 Task: Verify and update tasks based on recent email communications.
Action: Mouse moved to (17, 147)
Screenshot: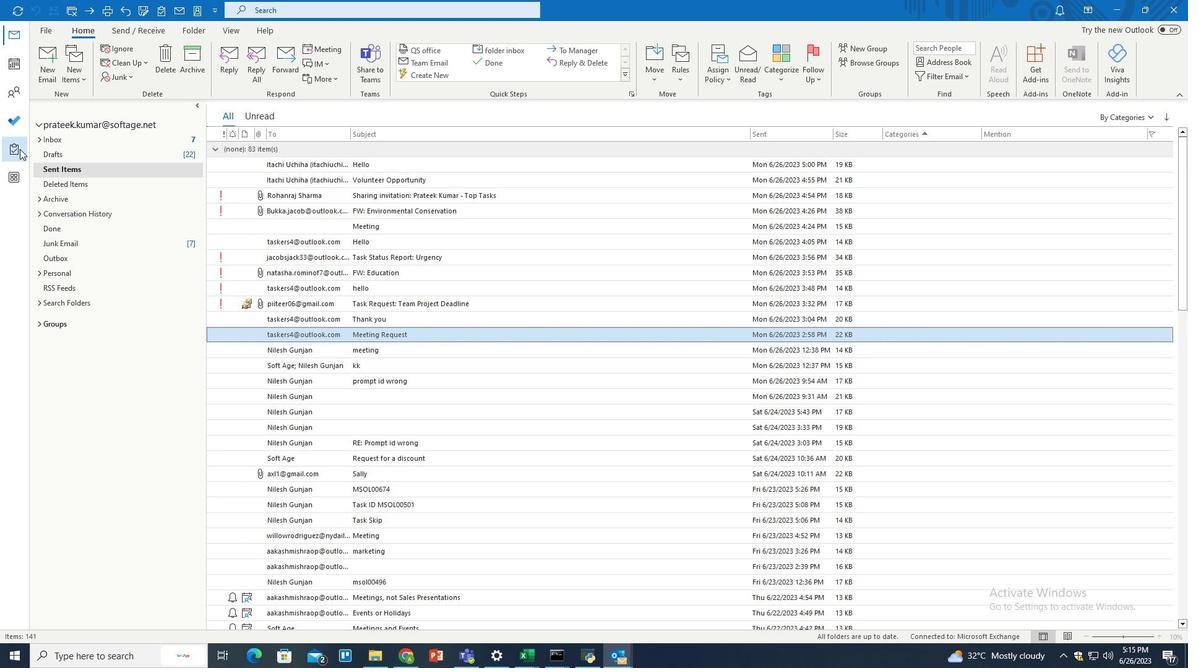 
Action: Mouse pressed left at (17, 147)
Screenshot: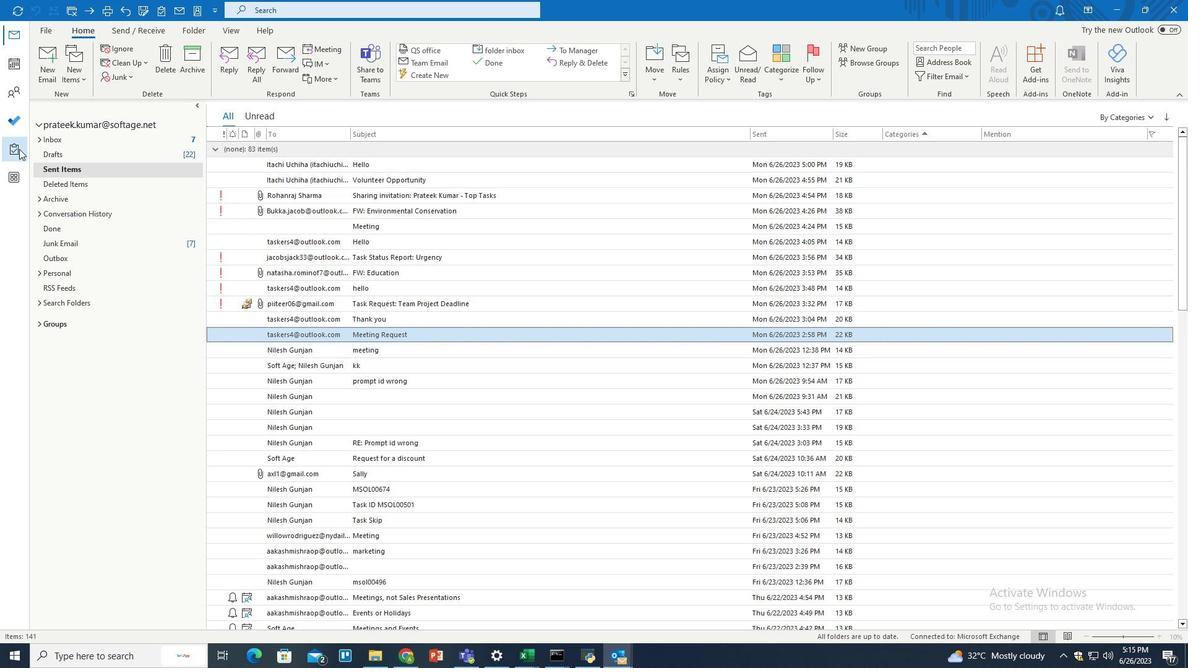 
Action: Mouse moved to (227, 30)
Screenshot: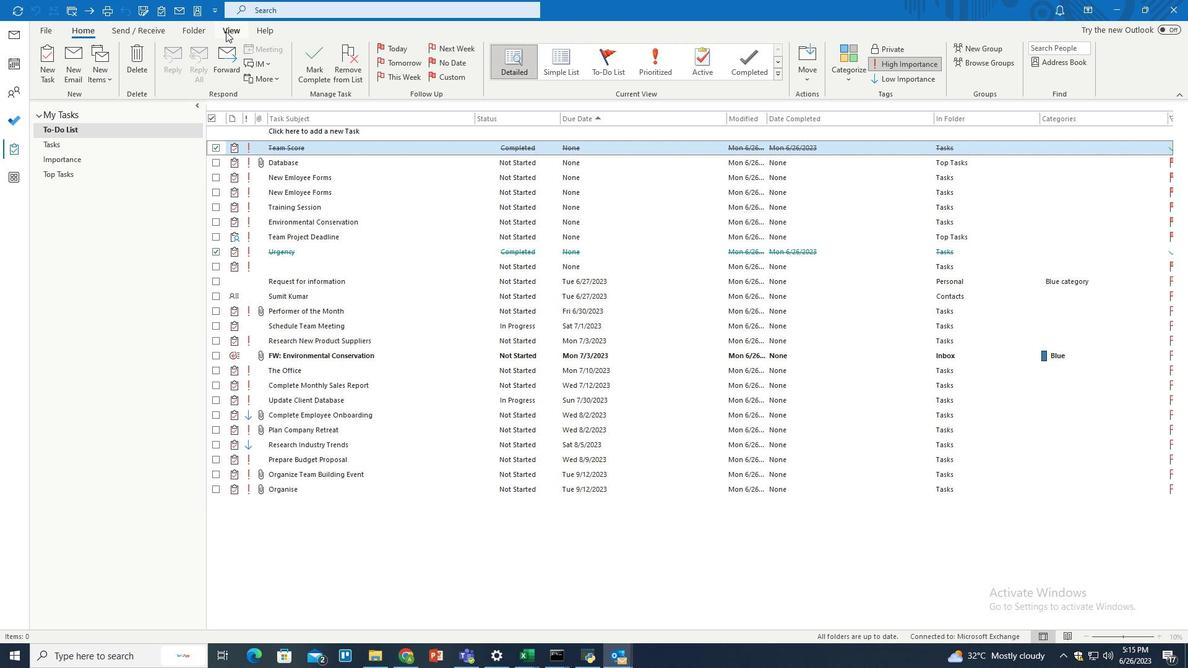 
Action: Mouse pressed left at (227, 30)
Screenshot: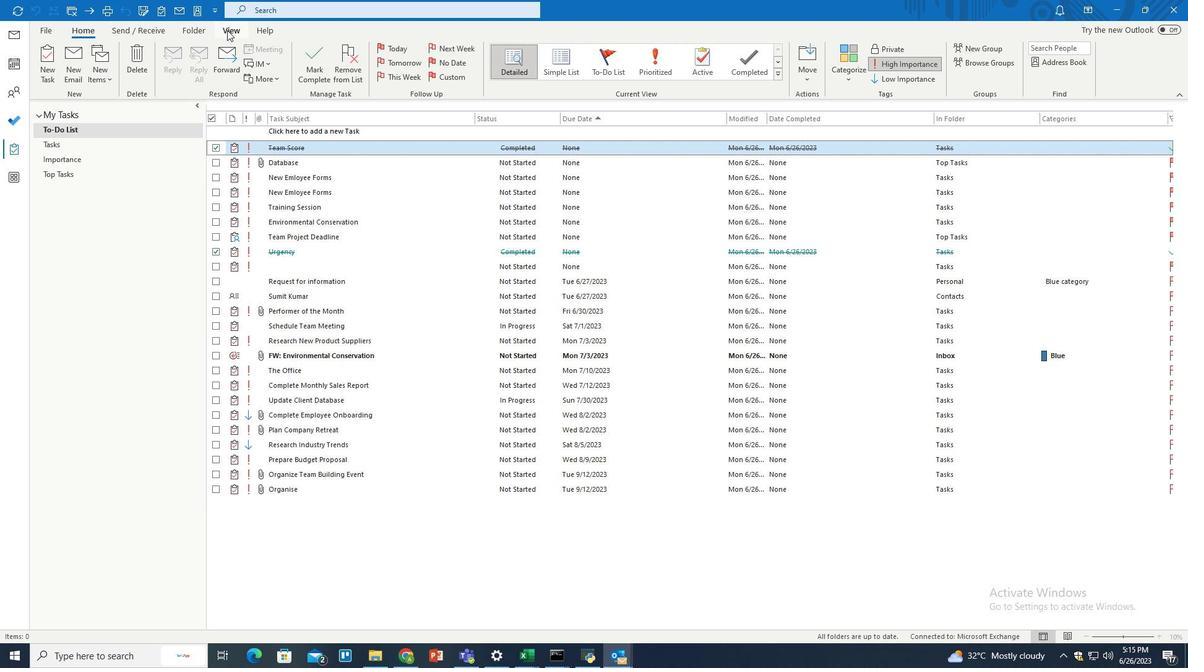 
Action: Mouse moved to (57, 71)
Screenshot: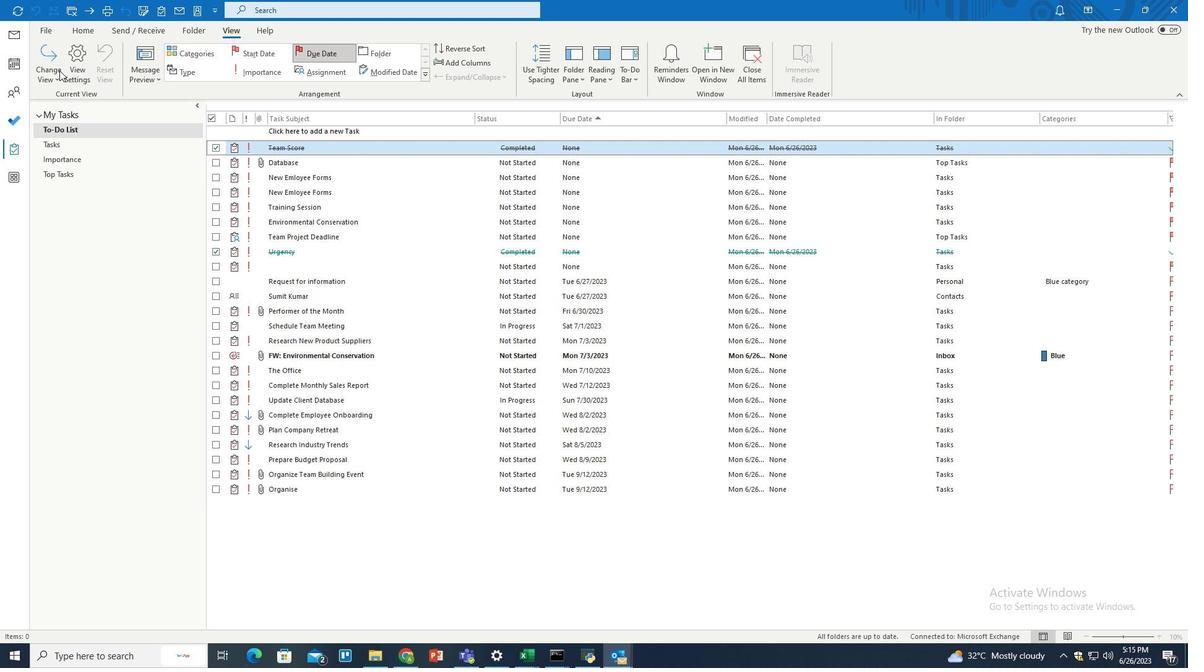 
Action: Mouse pressed left at (57, 71)
Screenshot: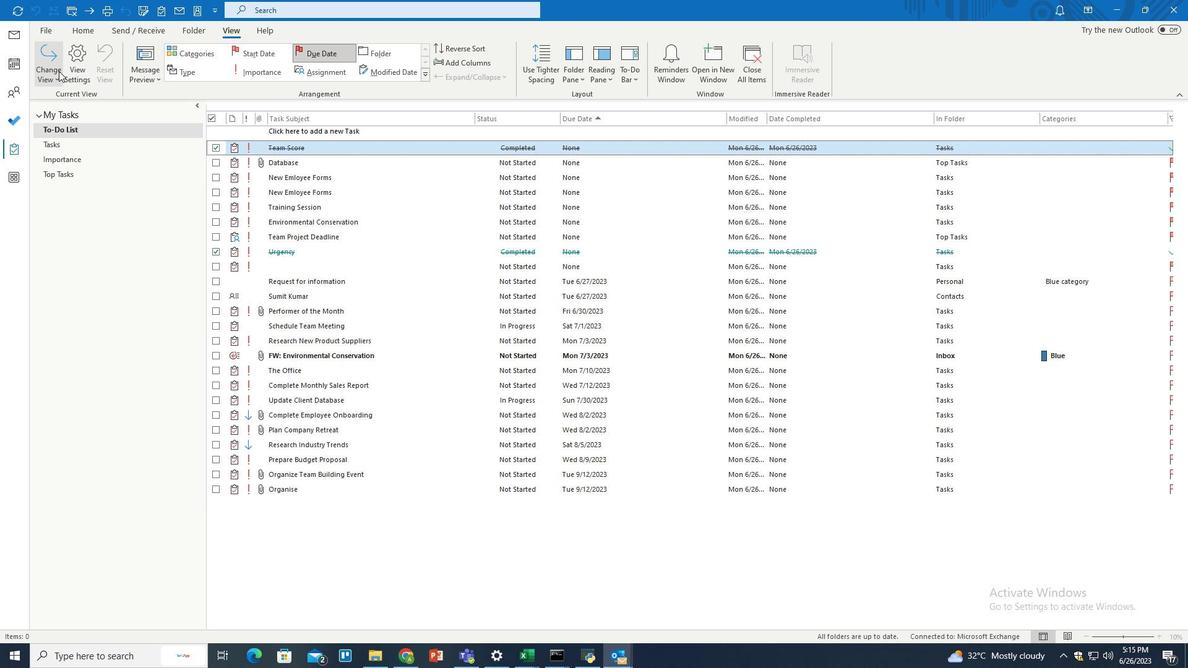 
Action: Mouse moved to (110, 136)
Screenshot: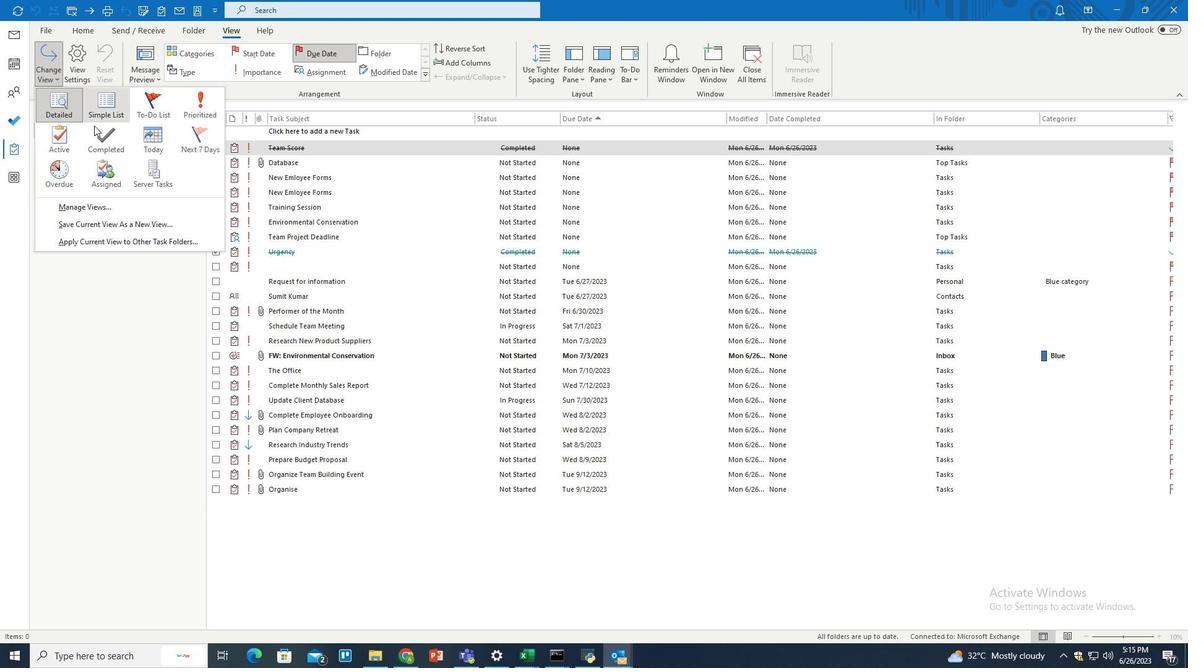 
Action: Mouse pressed left at (110, 136)
Screenshot: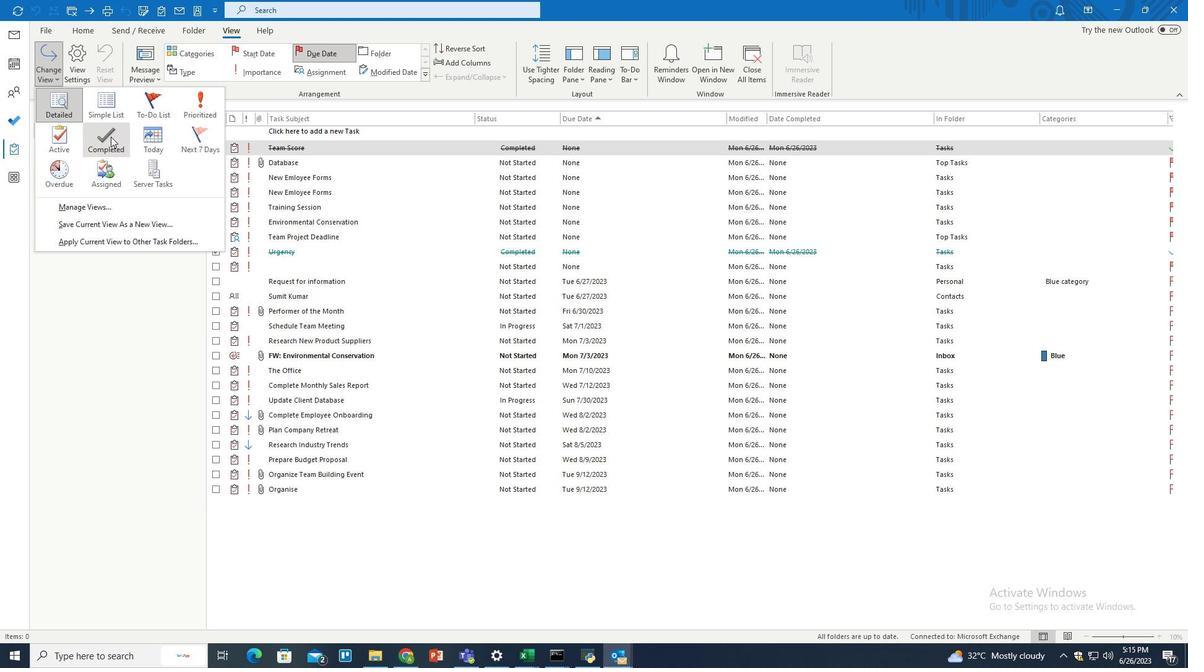 
Action: Mouse moved to (447, 404)
Screenshot: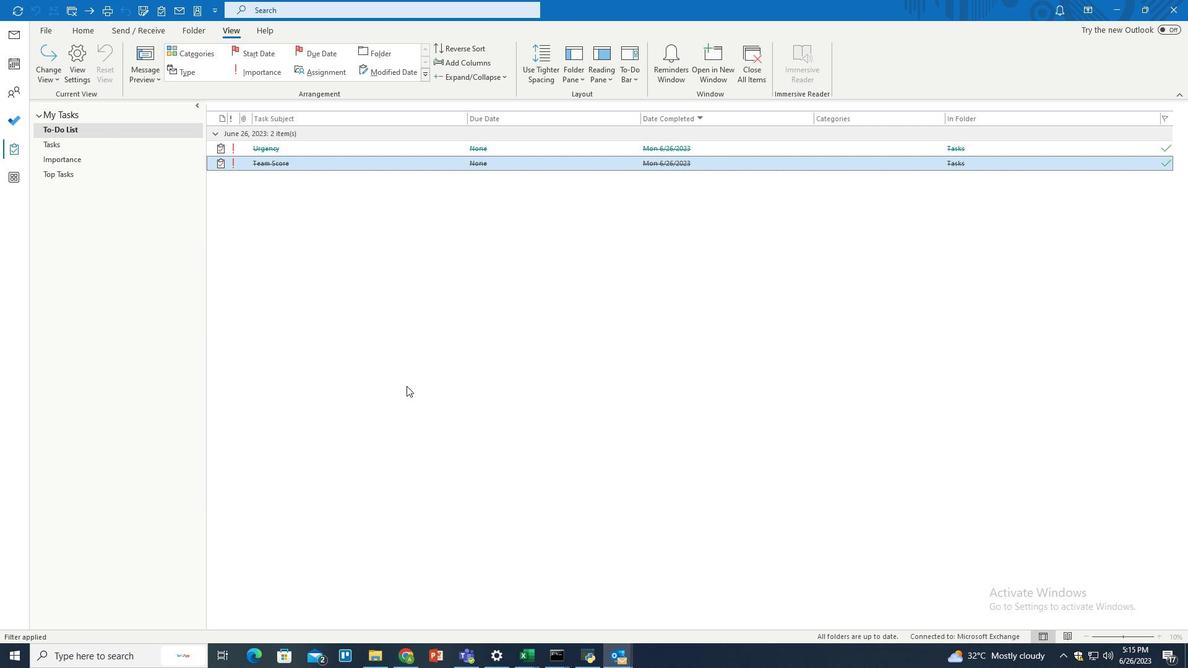 
